 Task: Add the task  Add support for speech-to-text and text-to-speech conversion to the section Error Handling Sprint in the project WorkWave and add a Due Date to the respective task as 2023/07/16.
Action: Mouse moved to (431, 465)
Screenshot: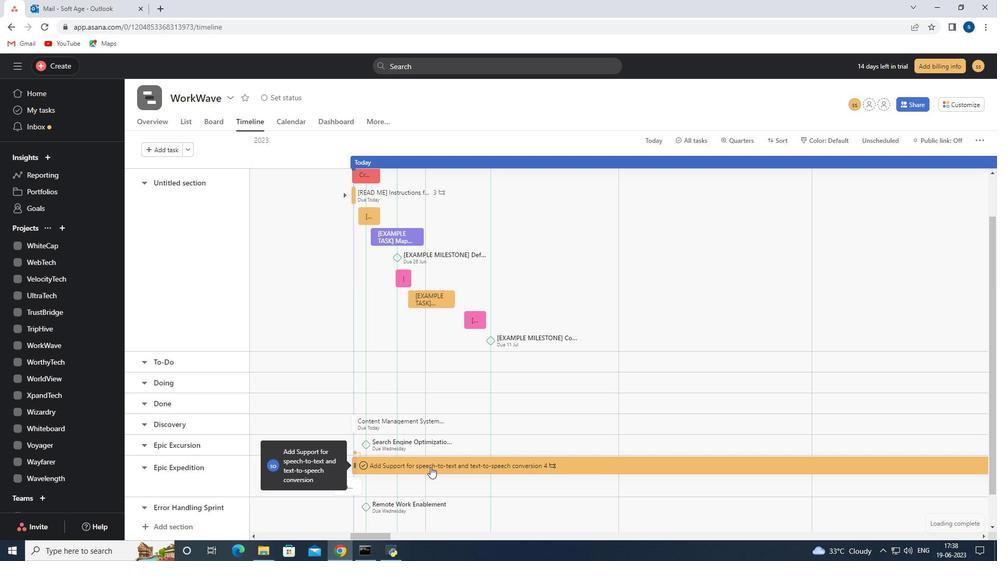 
Action: Mouse pressed left at (431, 465)
Screenshot: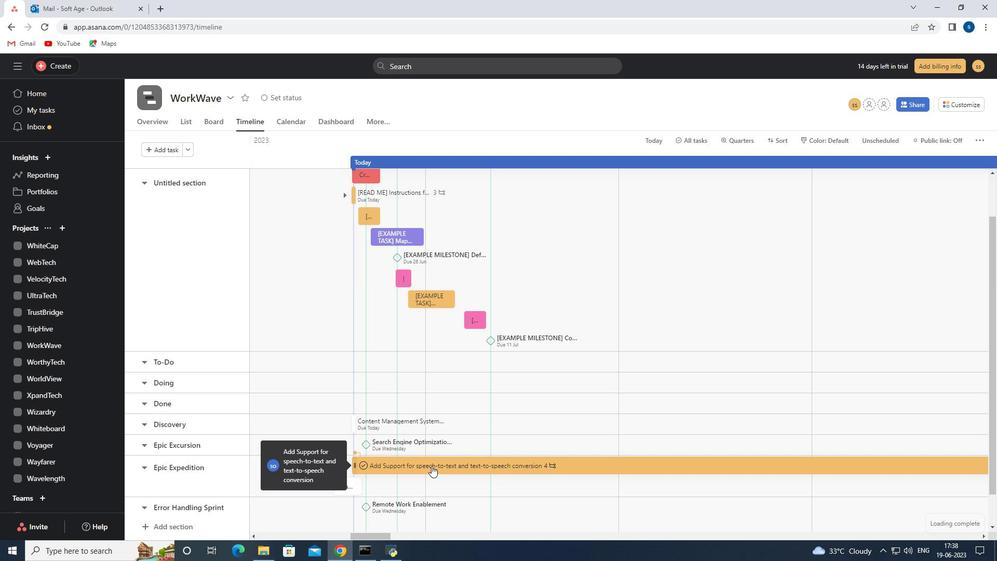 
Action: Mouse moved to (794, 257)
Screenshot: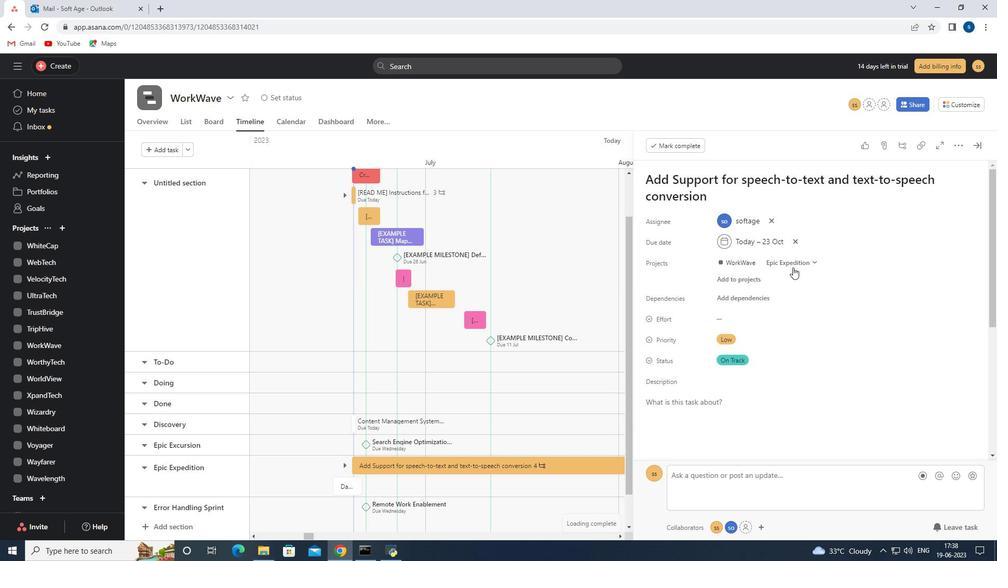 
Action: Mouse pressed left at (794, 257)
Screenshot: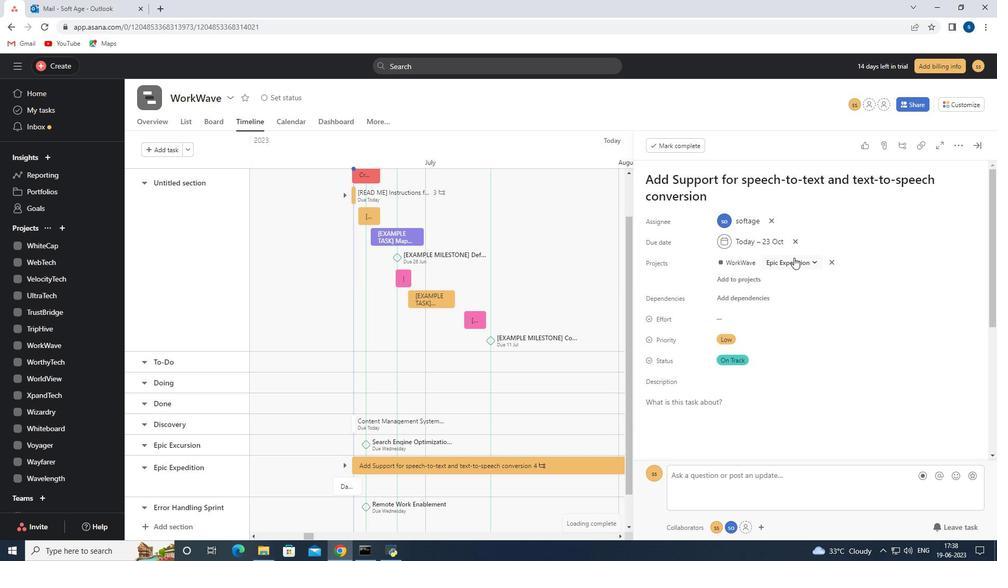 
Action: Mouse moved to (769, 421)
Screenshot: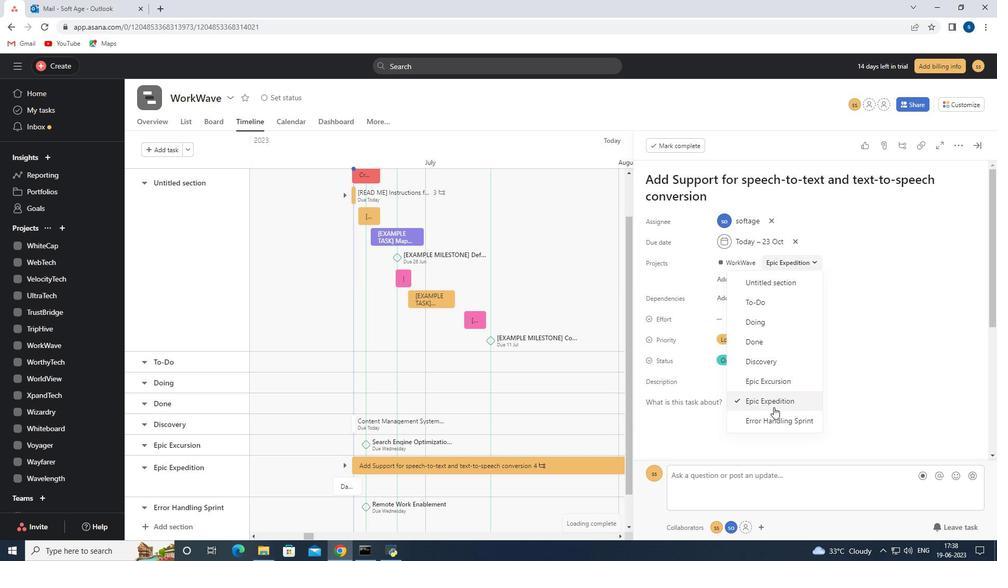 
Action: Mouse pressed left at (769, 421)
Screenshot: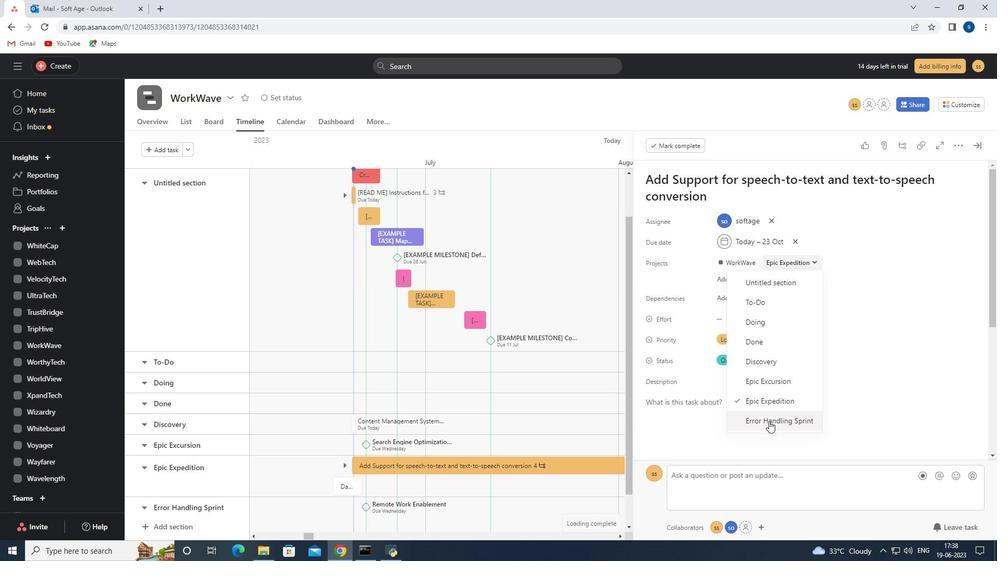
Action: Mouse moved to (771, 241)
Screenshot: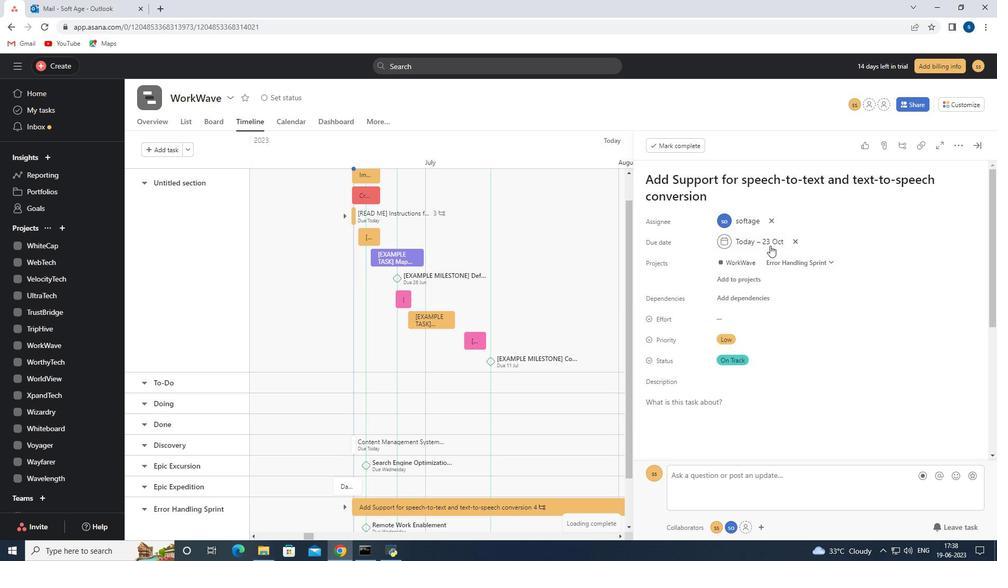 
Action: Mouse pressed left at (771, 241)
Screenshot: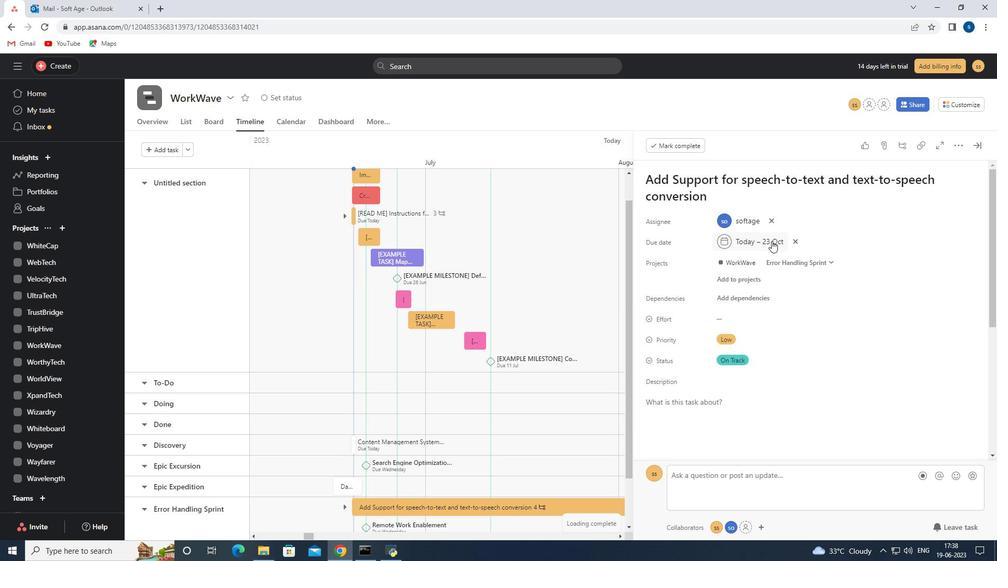 
Action: Mouse moved to (840, 266)
Screenshot: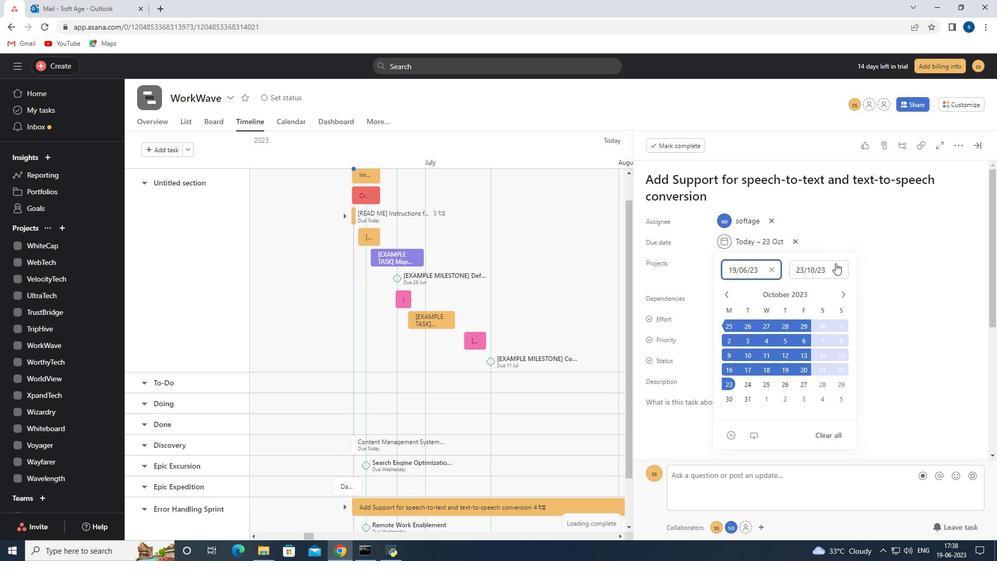 
Action: Mouse pressed left at (840, 266)
Screenshot: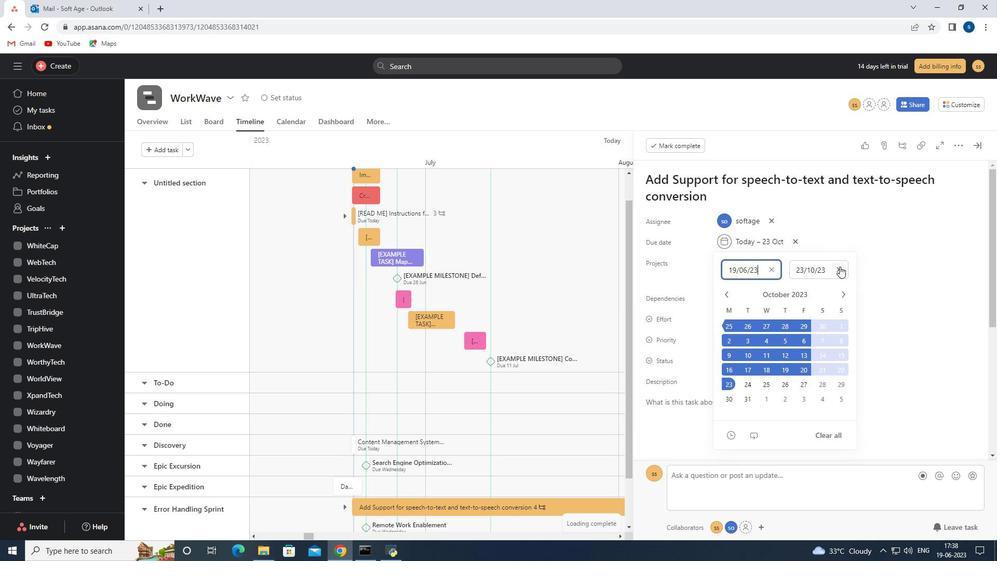 
Action: Mouse moved to (838, 267)
Screenshot: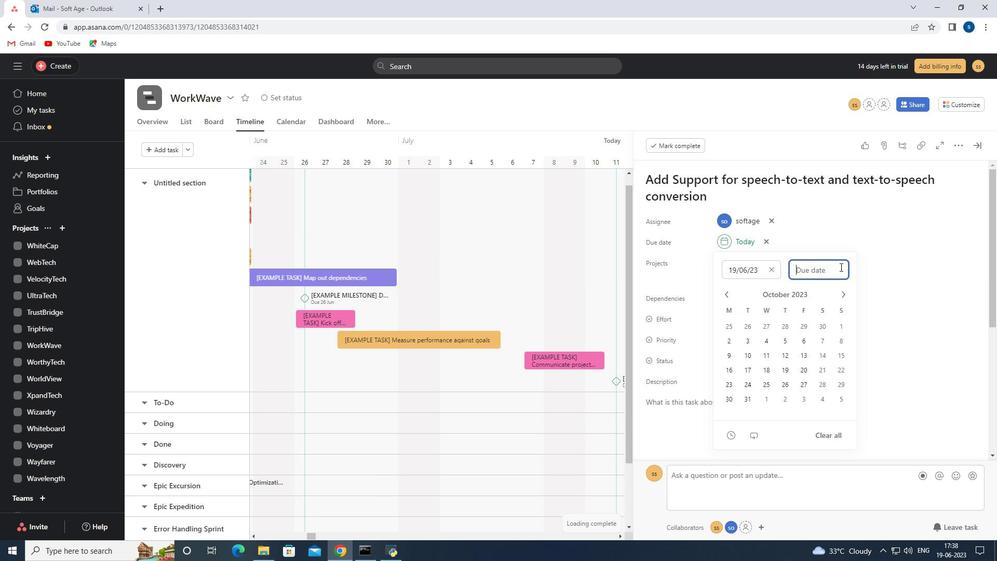 
Action: Key pressed 2023/07/16<Key.enter>
Screenshot: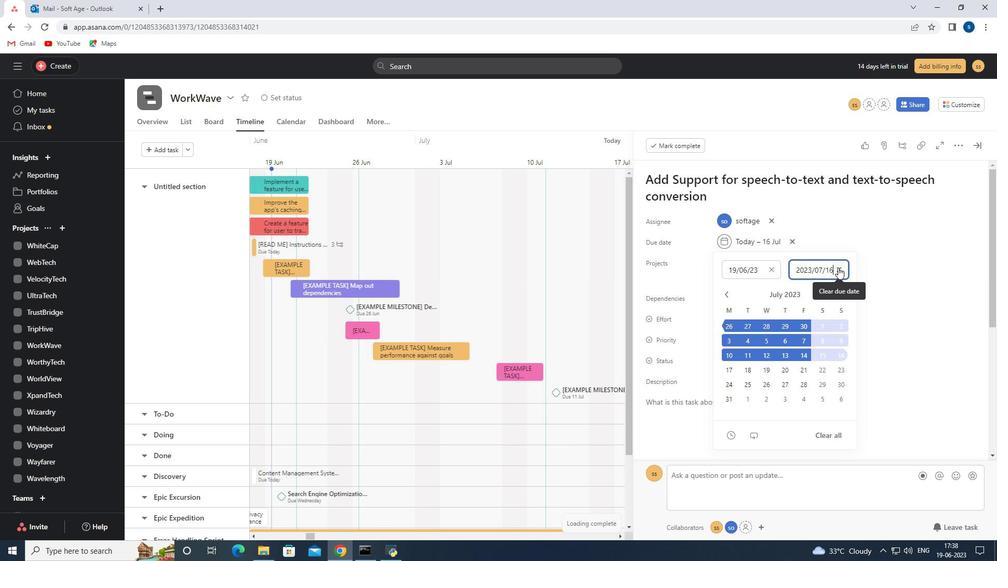 
Action: Mouse moved to (977, 147)
Screenshot: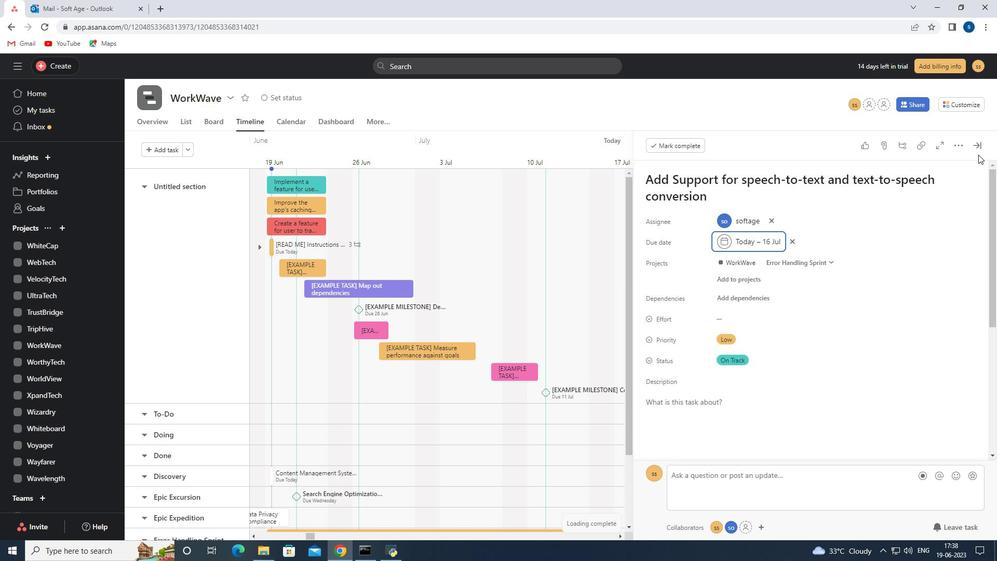 
Action: Mouse pressed left at (977, 147)
Screenshot: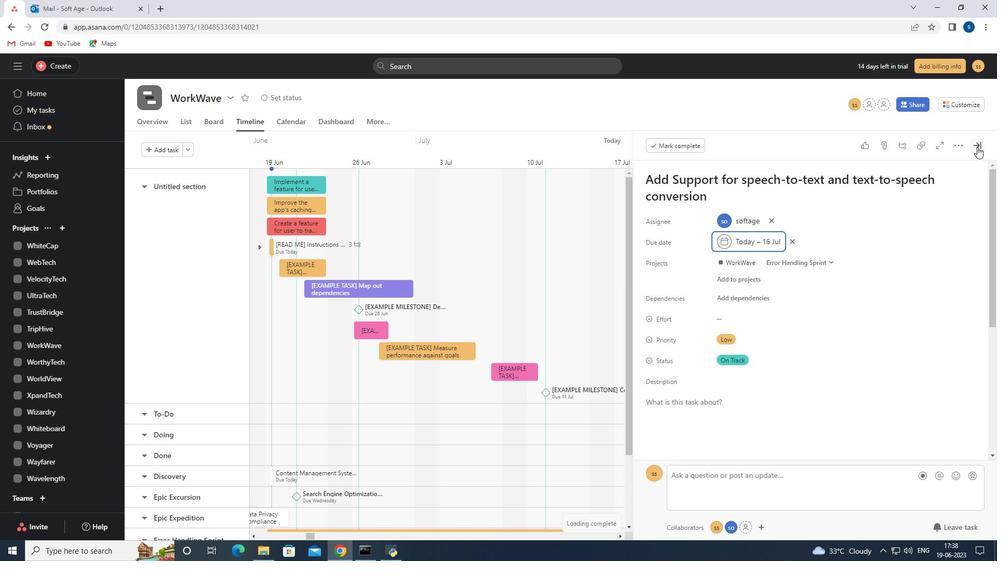 
Action: Mouse moved to (966, 153)
Screenshot: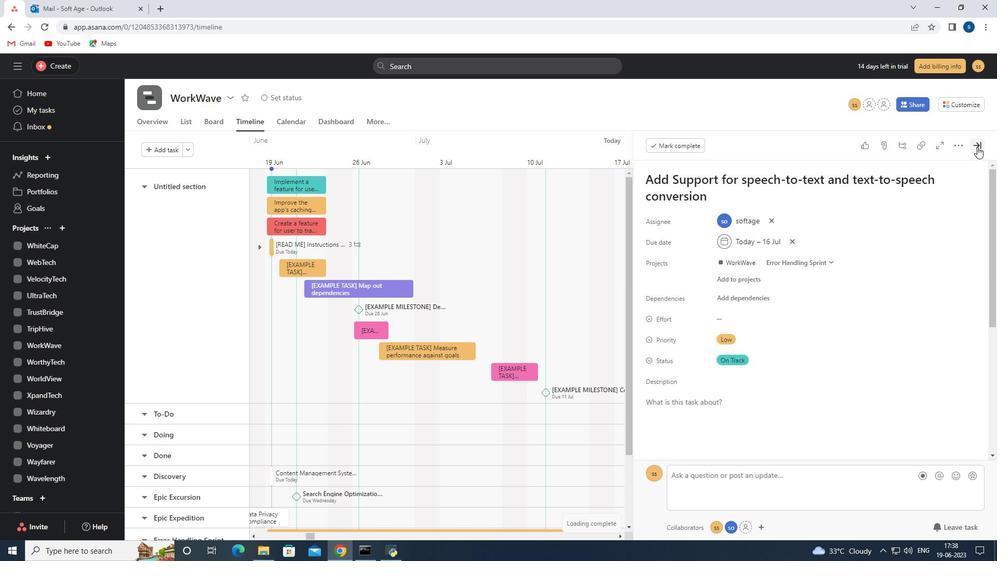 
